 Task: Set up auto-archiving for calendar items older than 3 months in Outlook.
Action: Mouse moved to (6, 75)
Screenshot: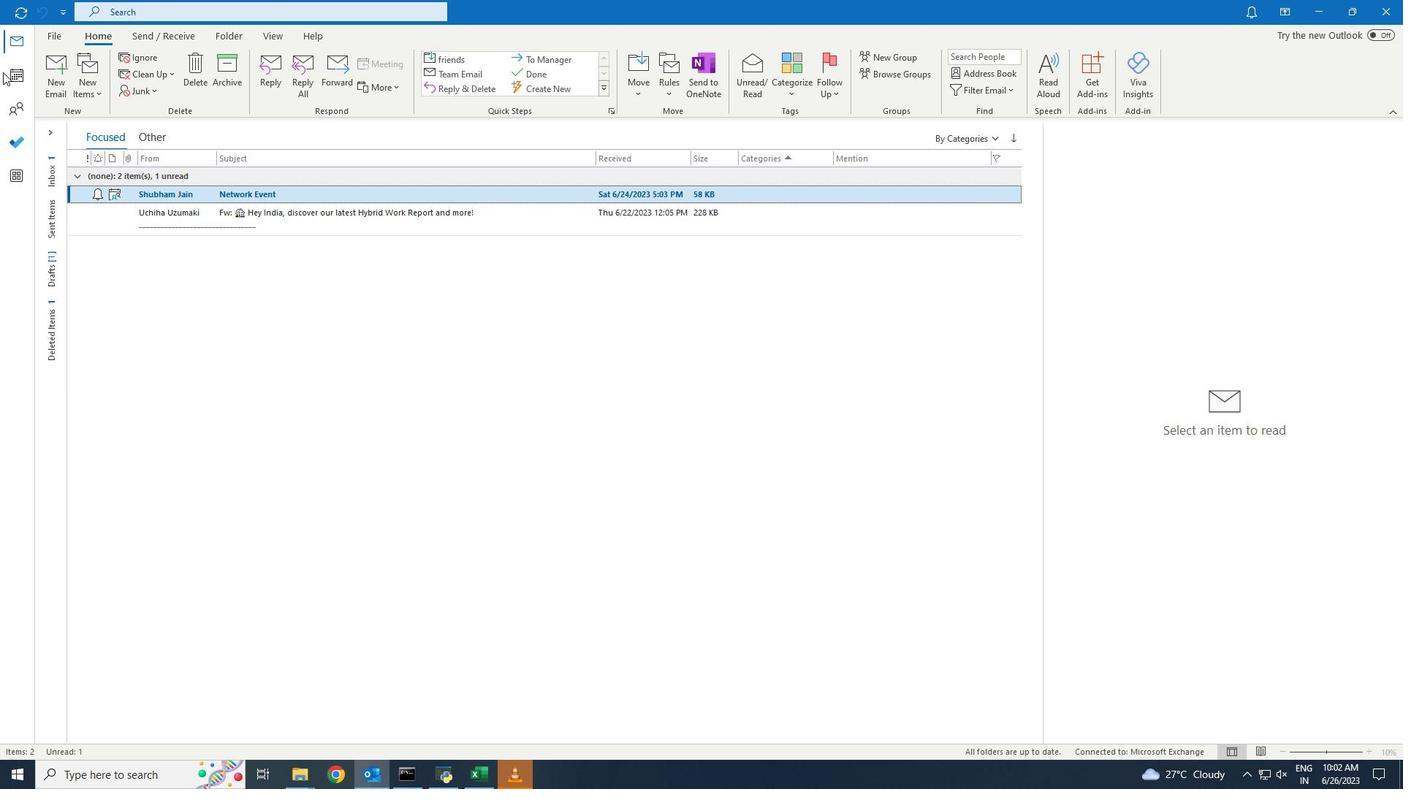 
Action: Mouse pressed left at (6, 75)
Screenshot: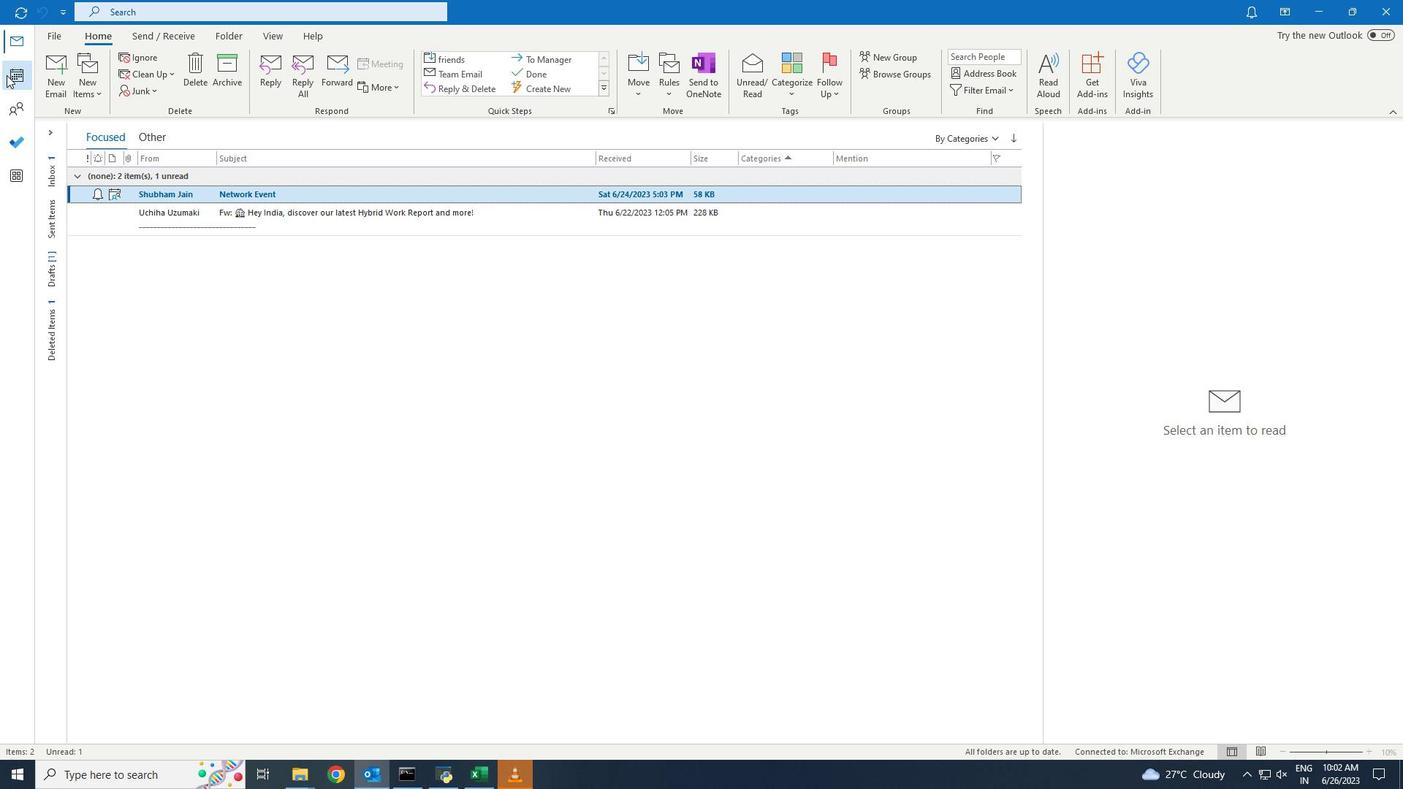 
Action: Mouse moved to (257, 130)
Screenshot: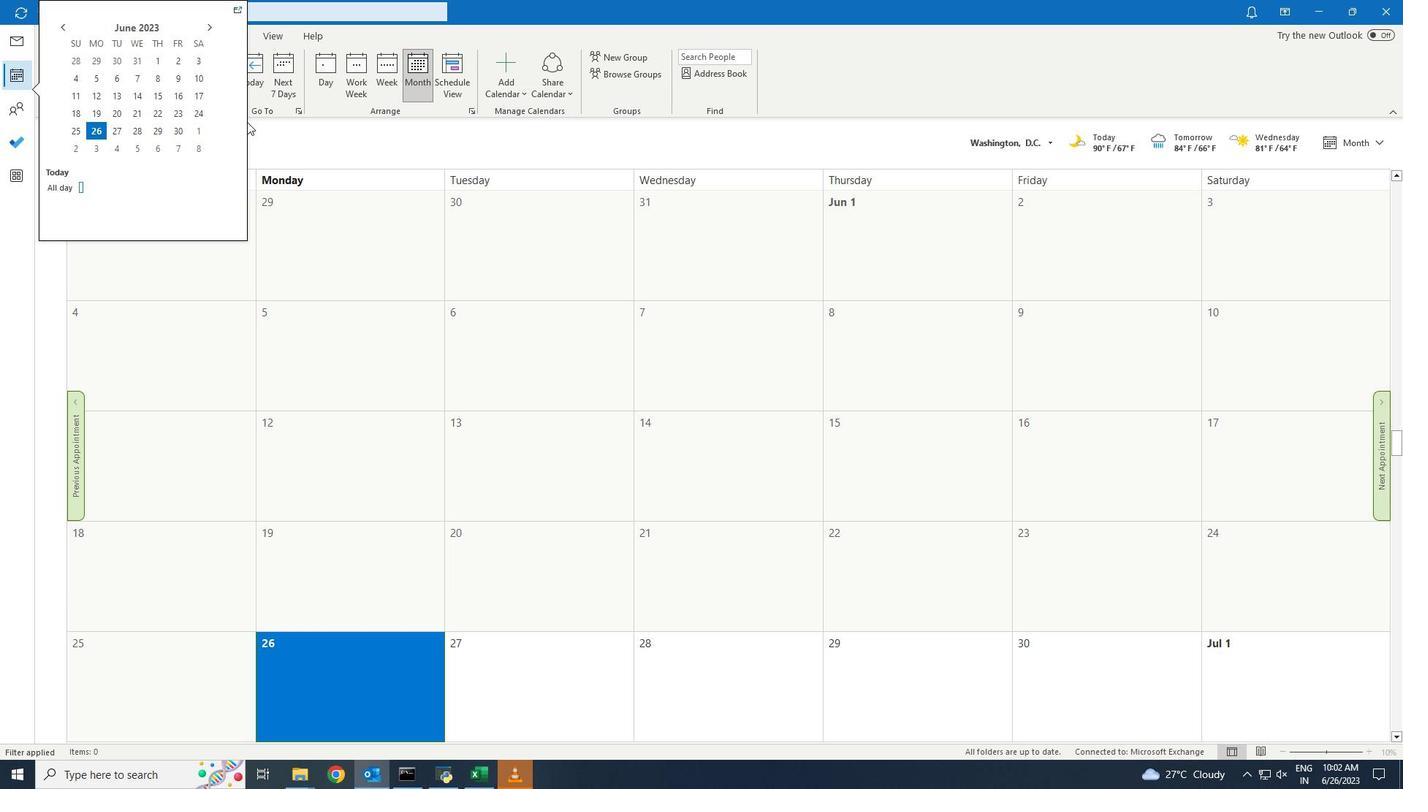 
Action: Mouse pressed left at (257, 130)
Screenshot: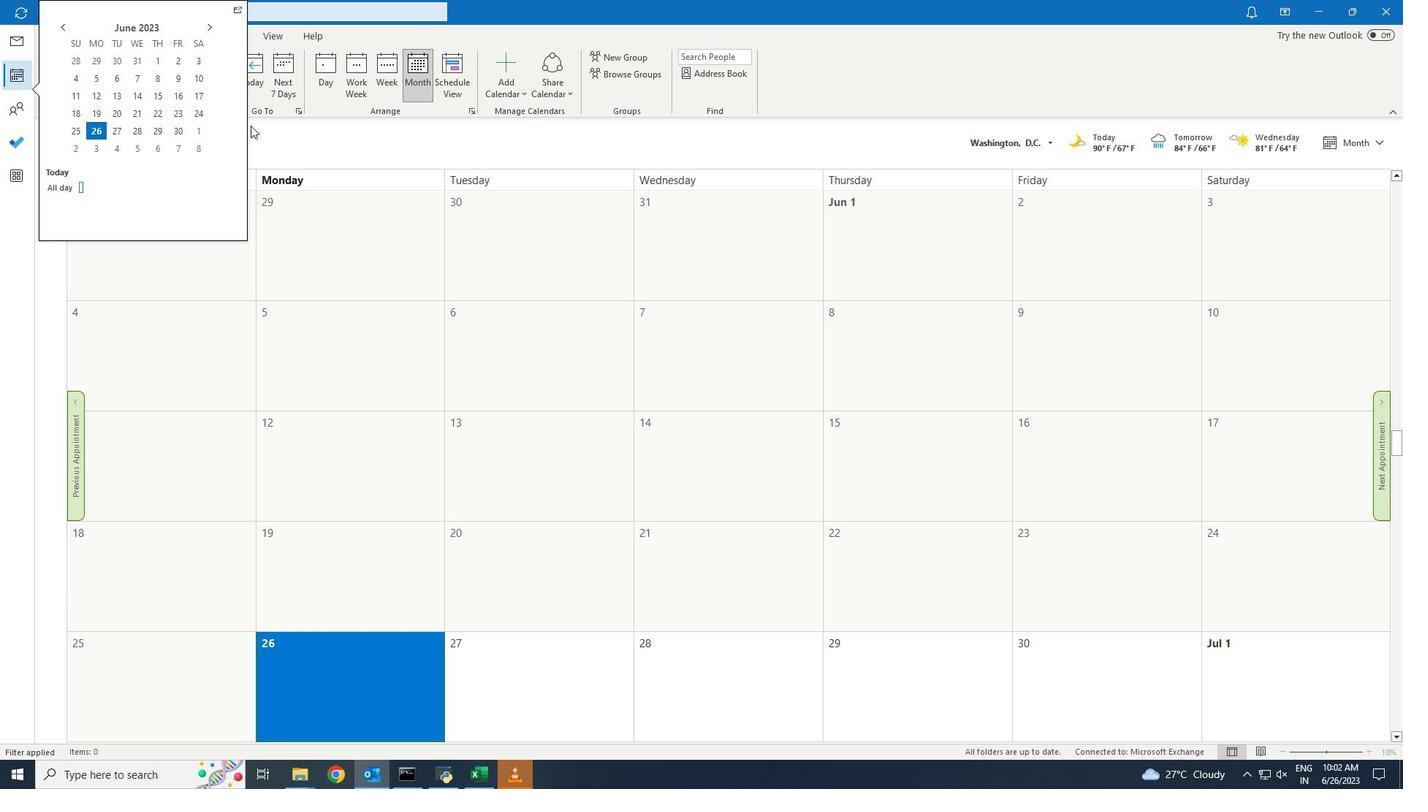 
Action: Mouse moved to (223, 35)
Screenshot: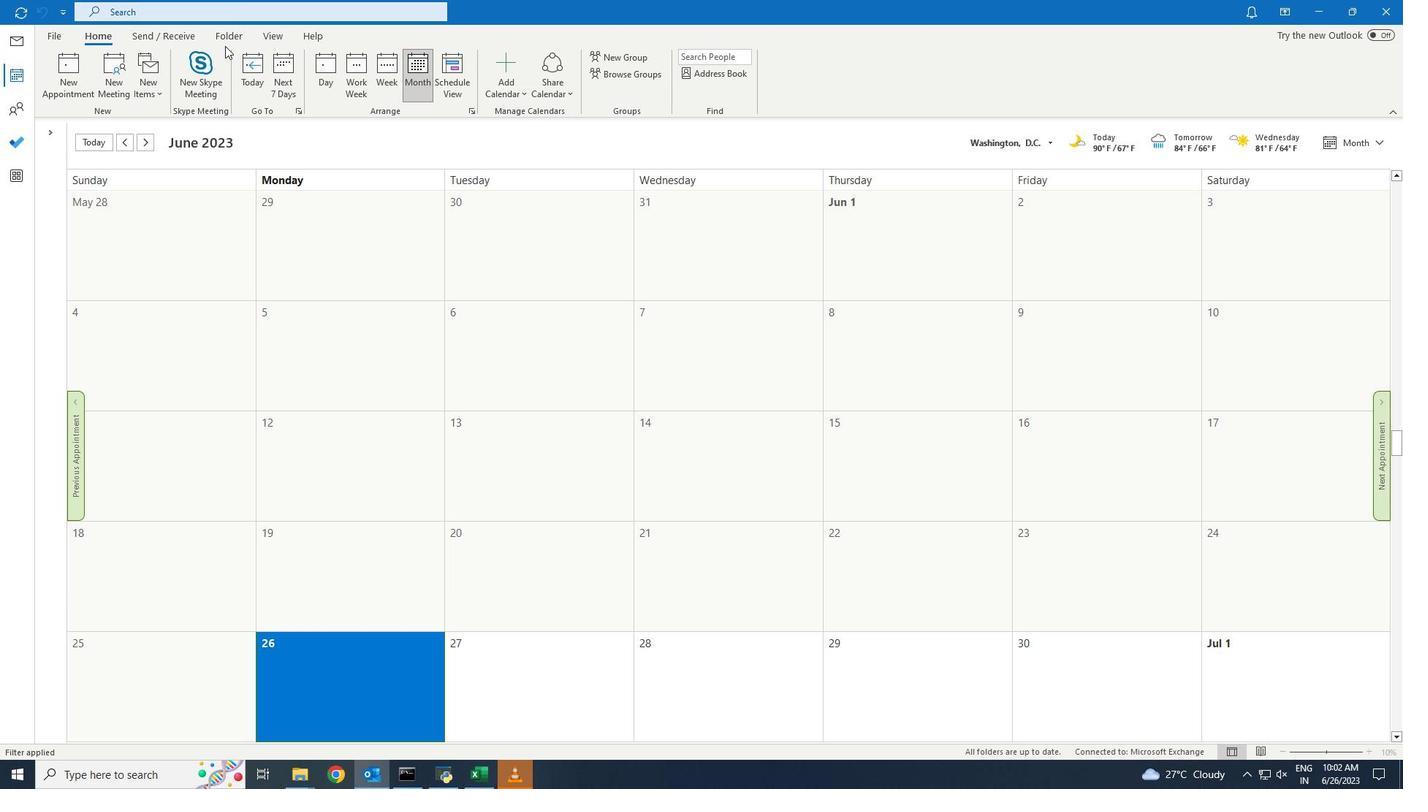 
Action: Mouse pressed left at (223, 35)
Screenshot: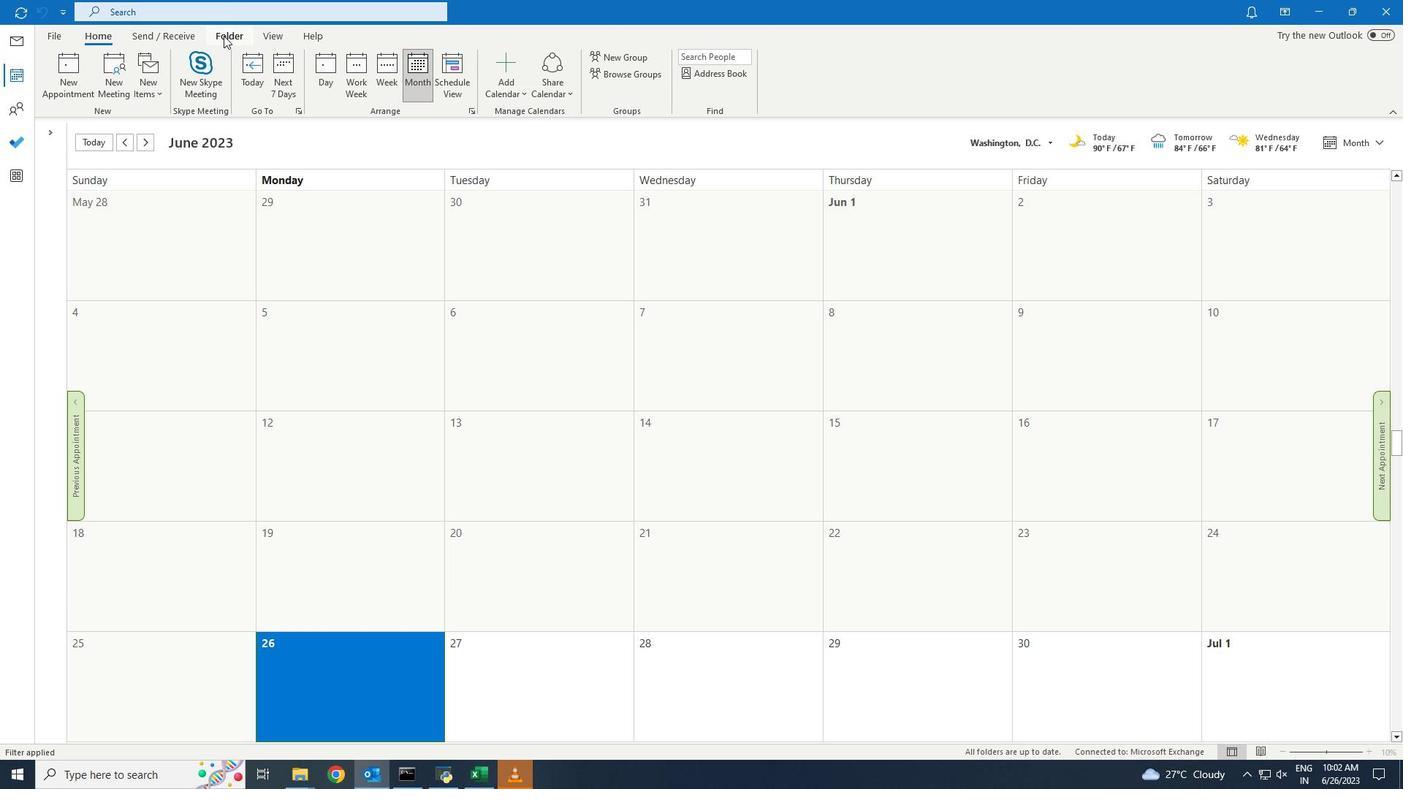 
Action: Mouse moved to (331, 73)
Screenshot: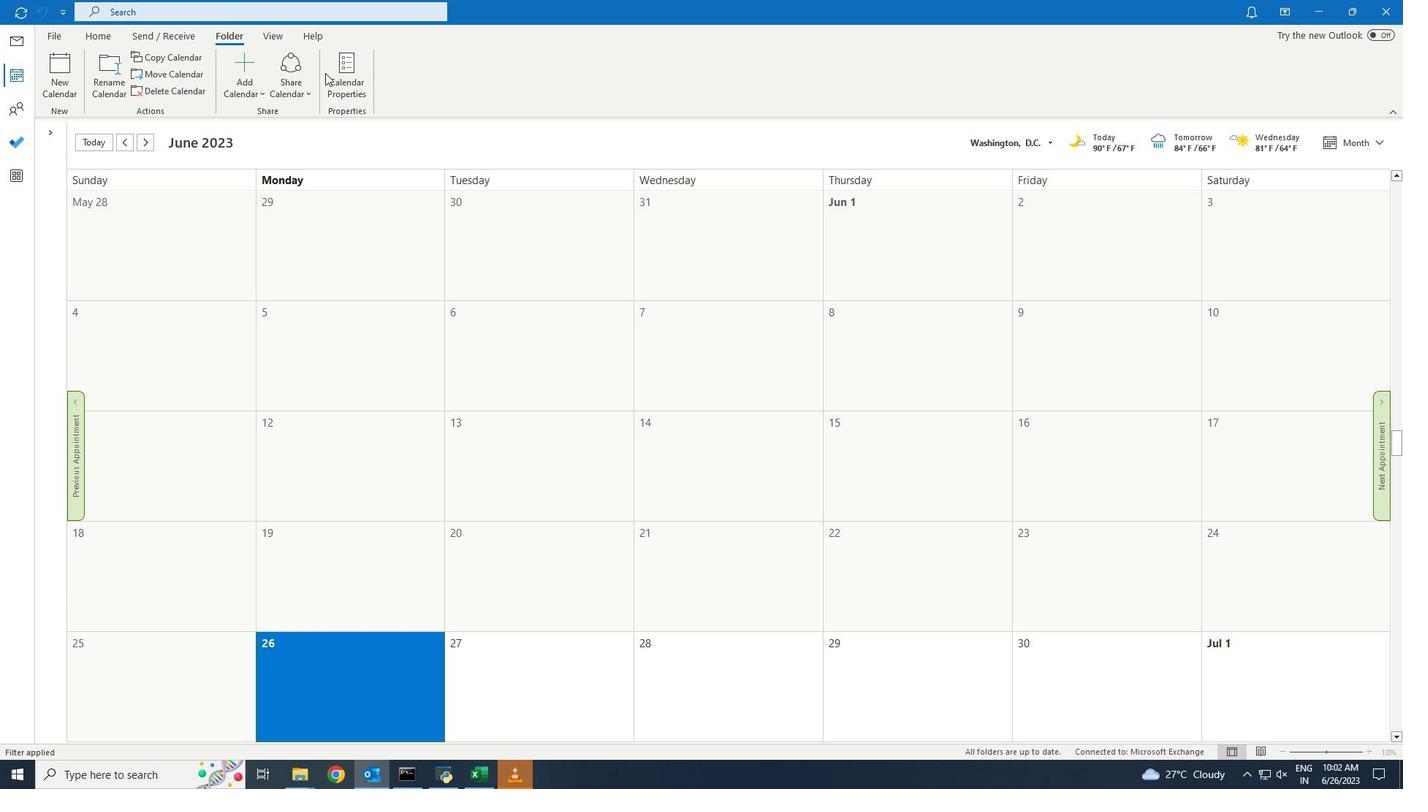 
Action: Mouse pressed left at (331, 73)
Screenshot: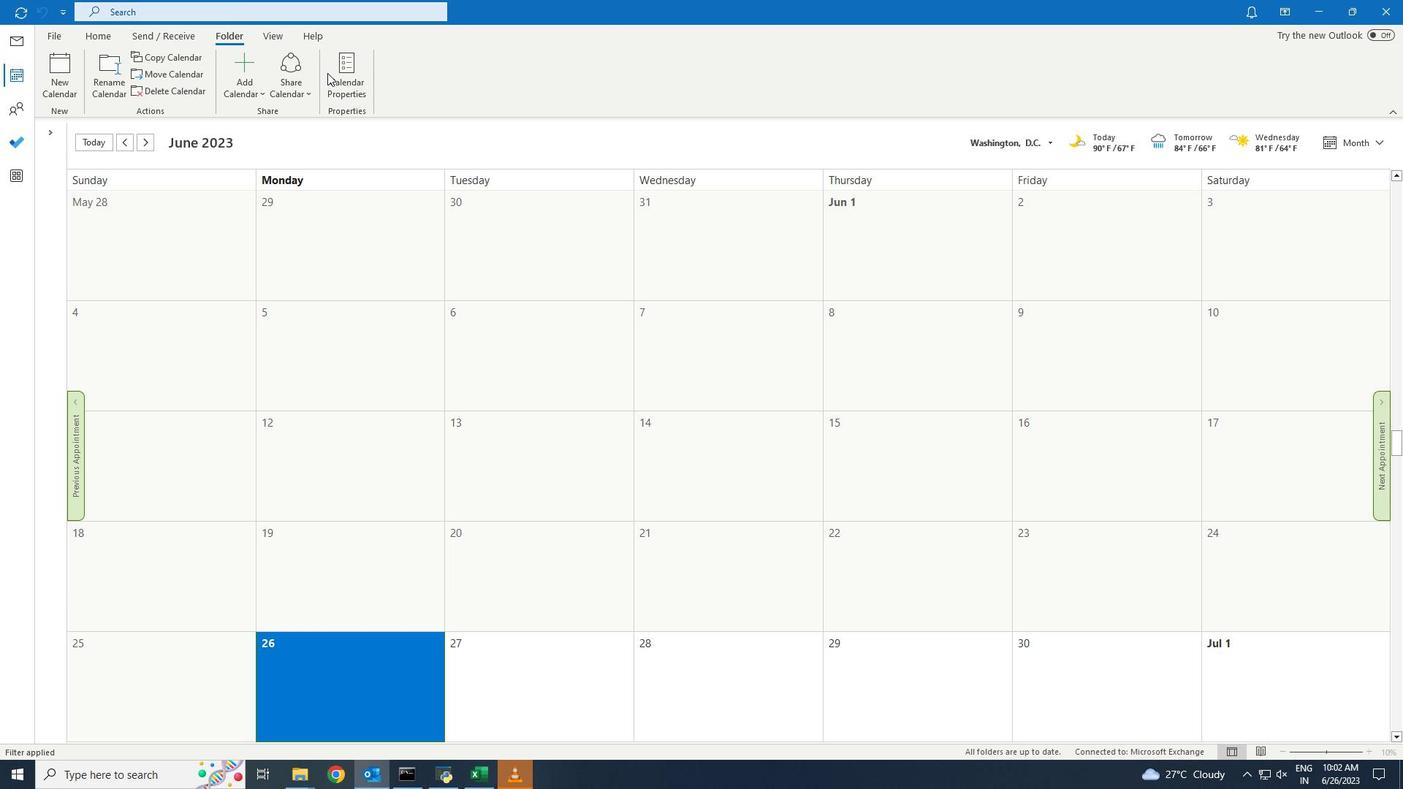 
Action: Mouse moved to (629, 219)
Screenshot: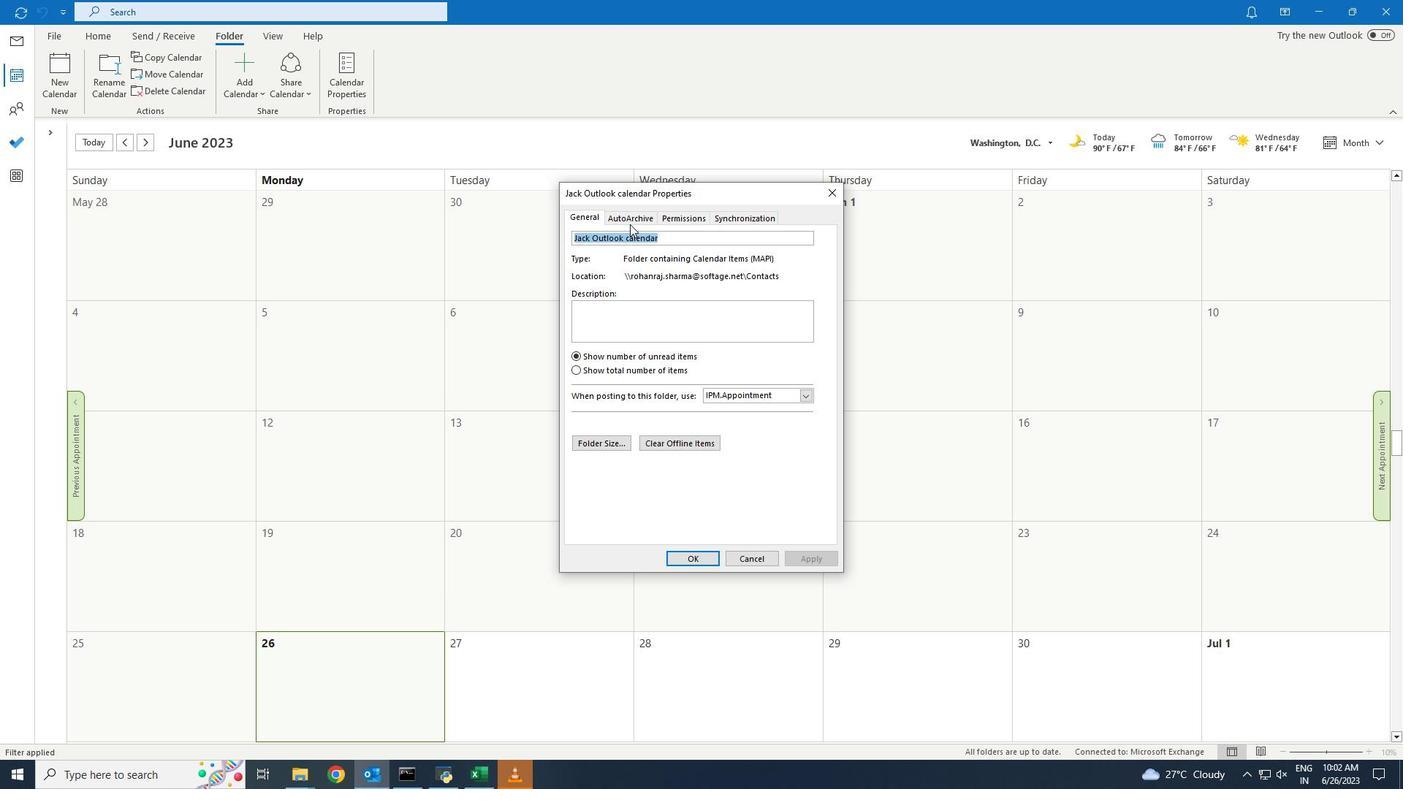 
Action: Mouse pressed left at (629, 219)
Screenshot: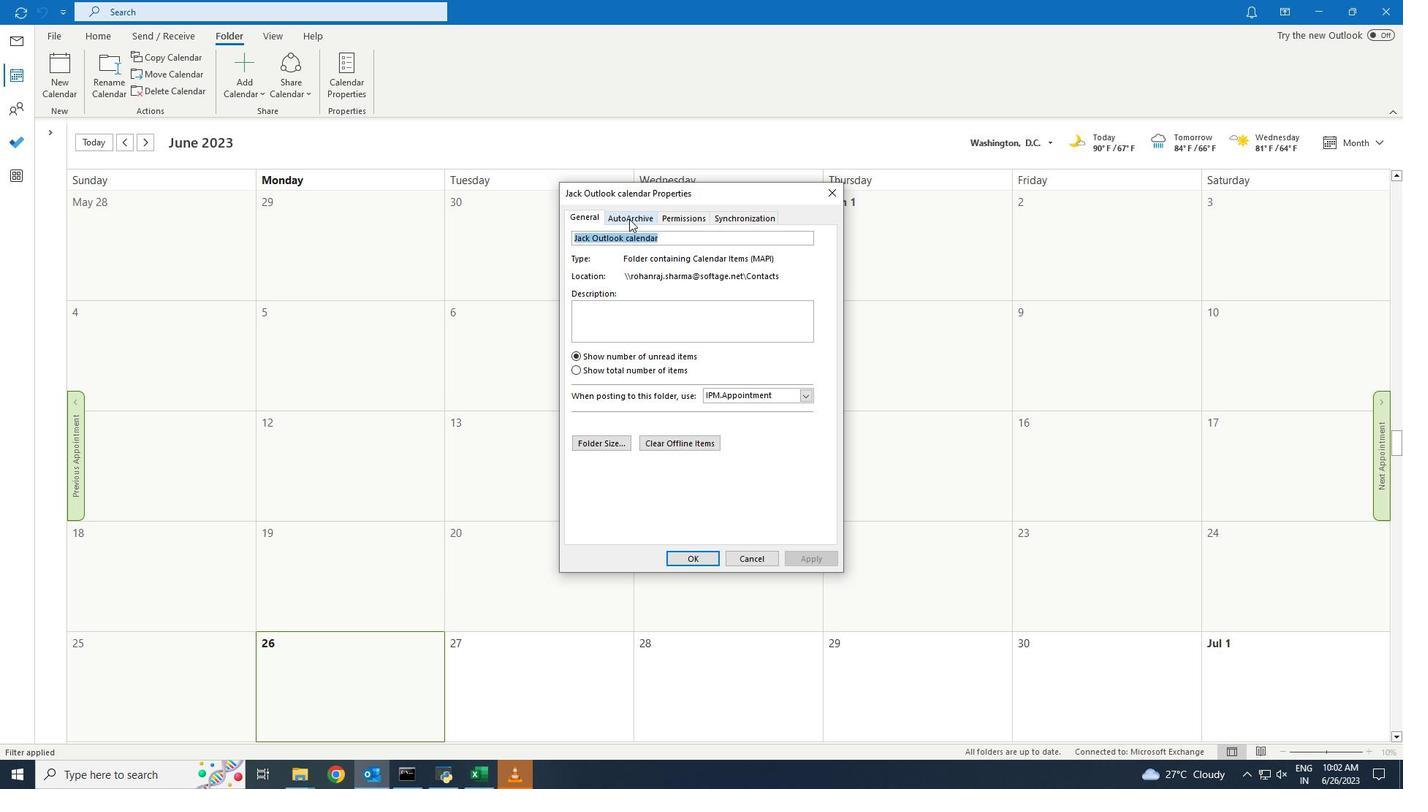 
Action: Mouse moved to (577, 278)
Screenshot: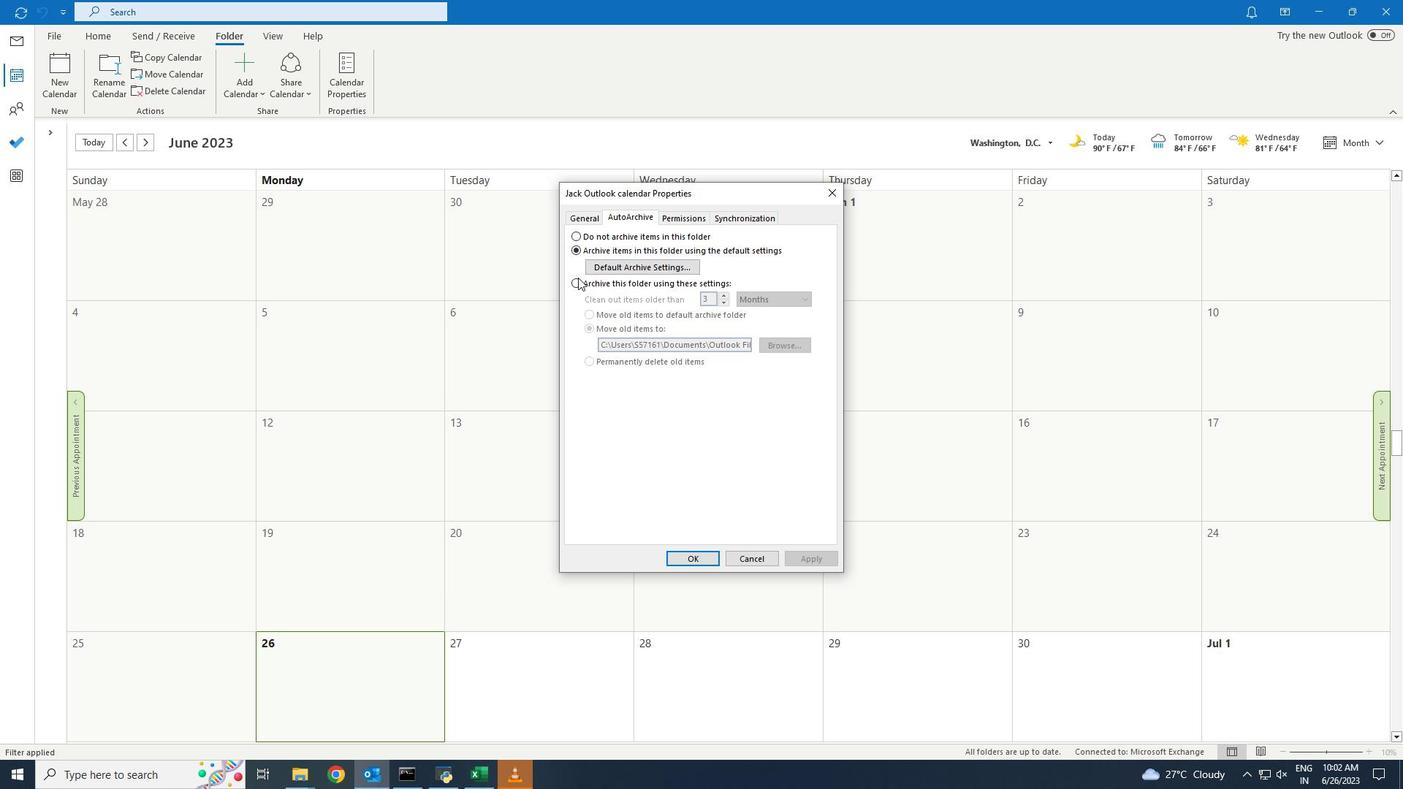 
Action: Mouse pressed left at (577, 278)
Screenshot: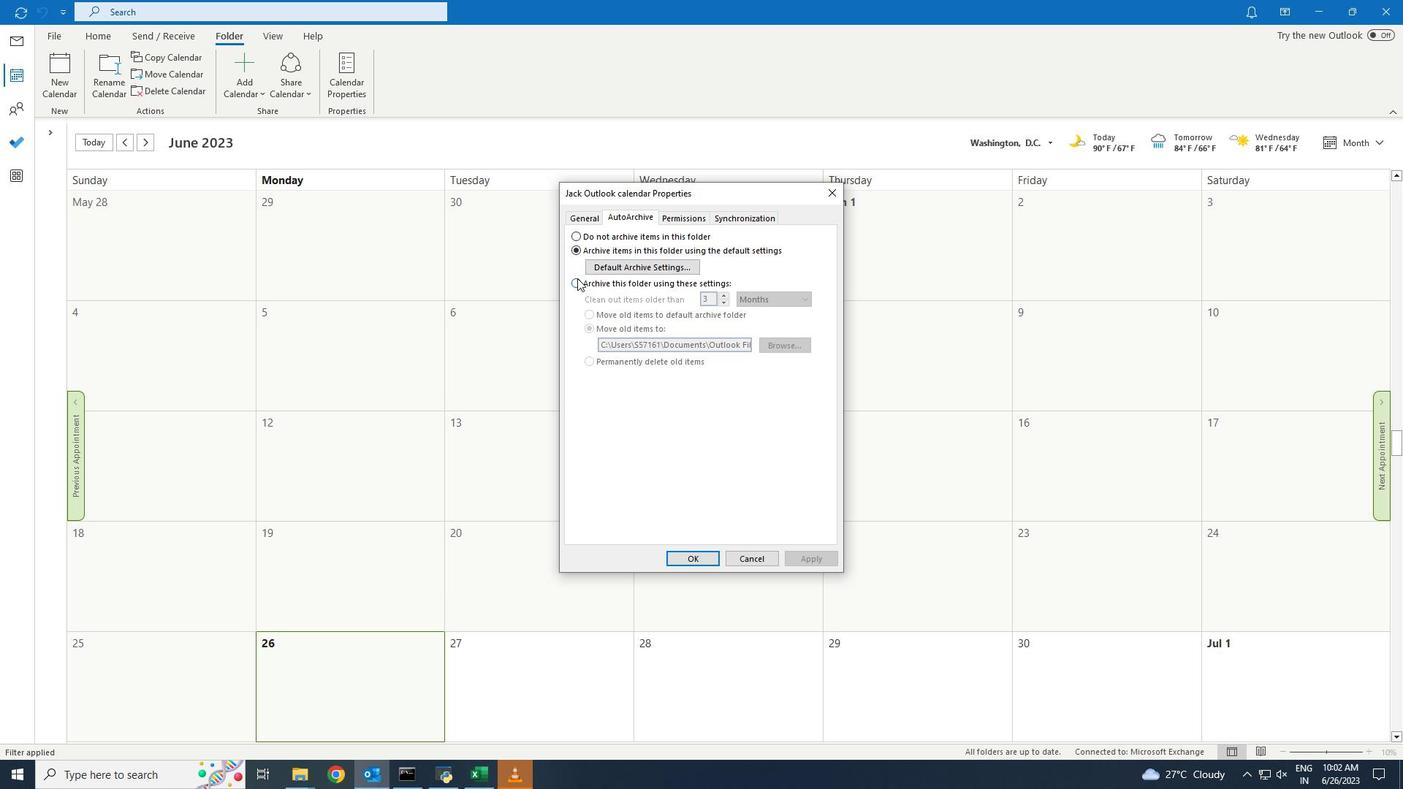 
Action: Mouse moved to (587, 314)
Screenshot: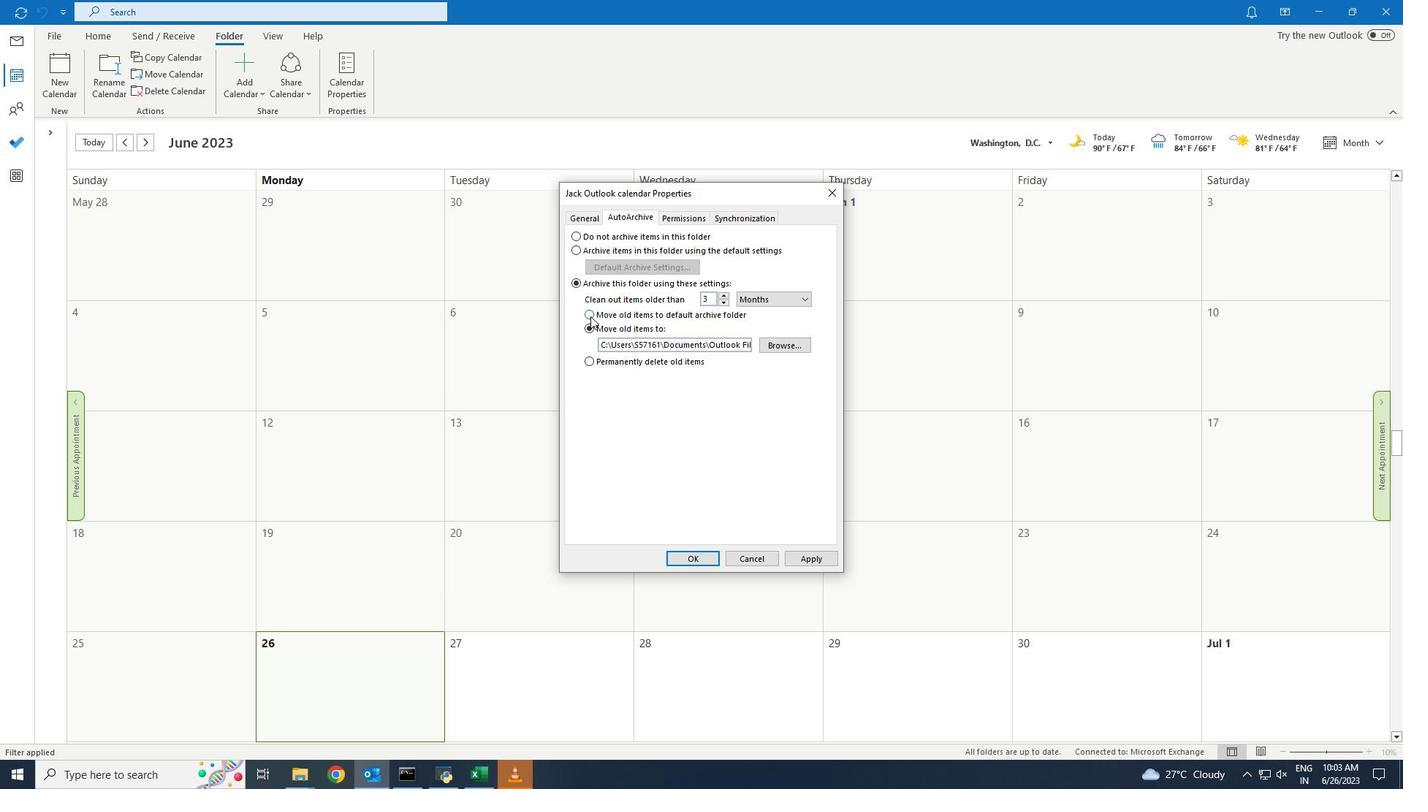 
Action: Mouse pressed left at (587, 314)
Screenshot: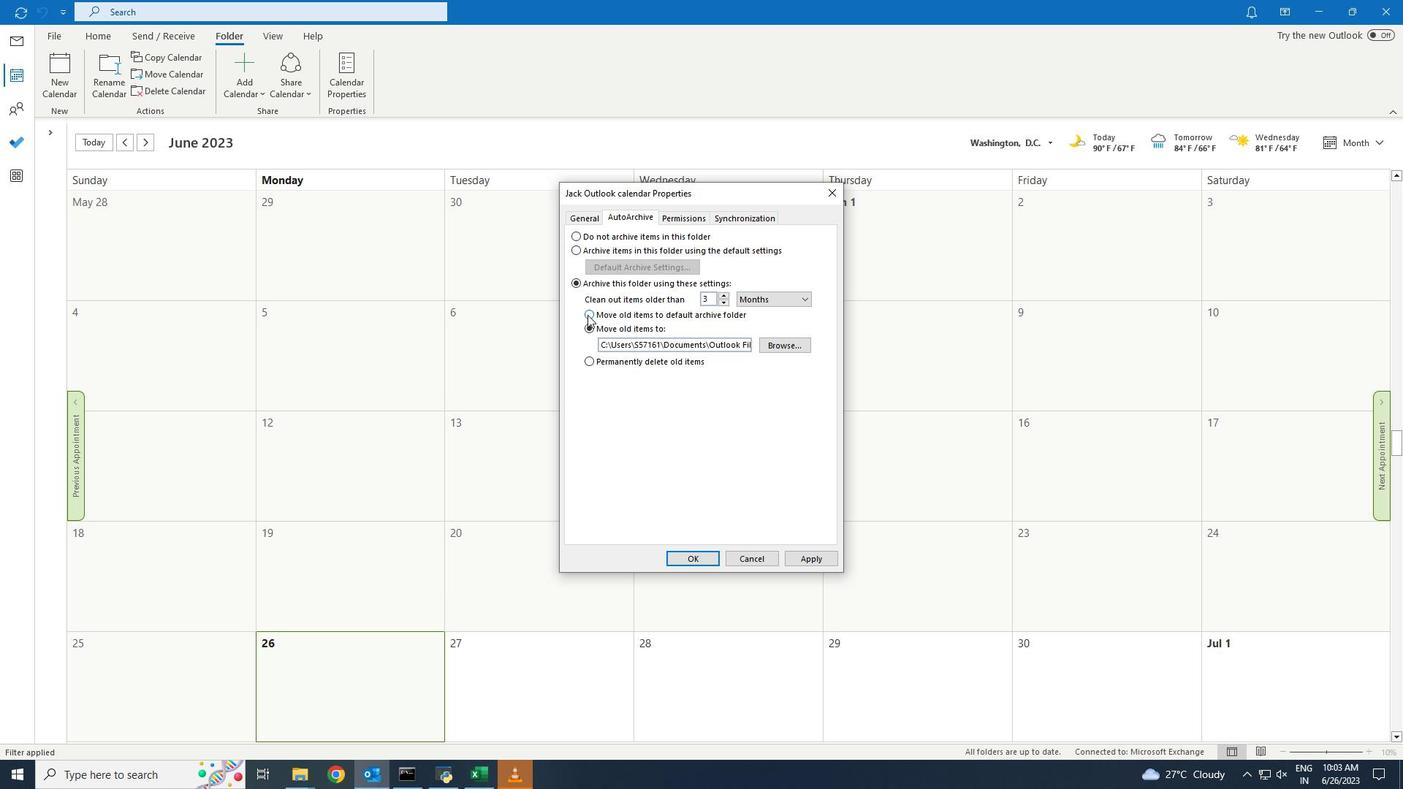 
Action: Mouse moved to (688, 552)
Screenshot: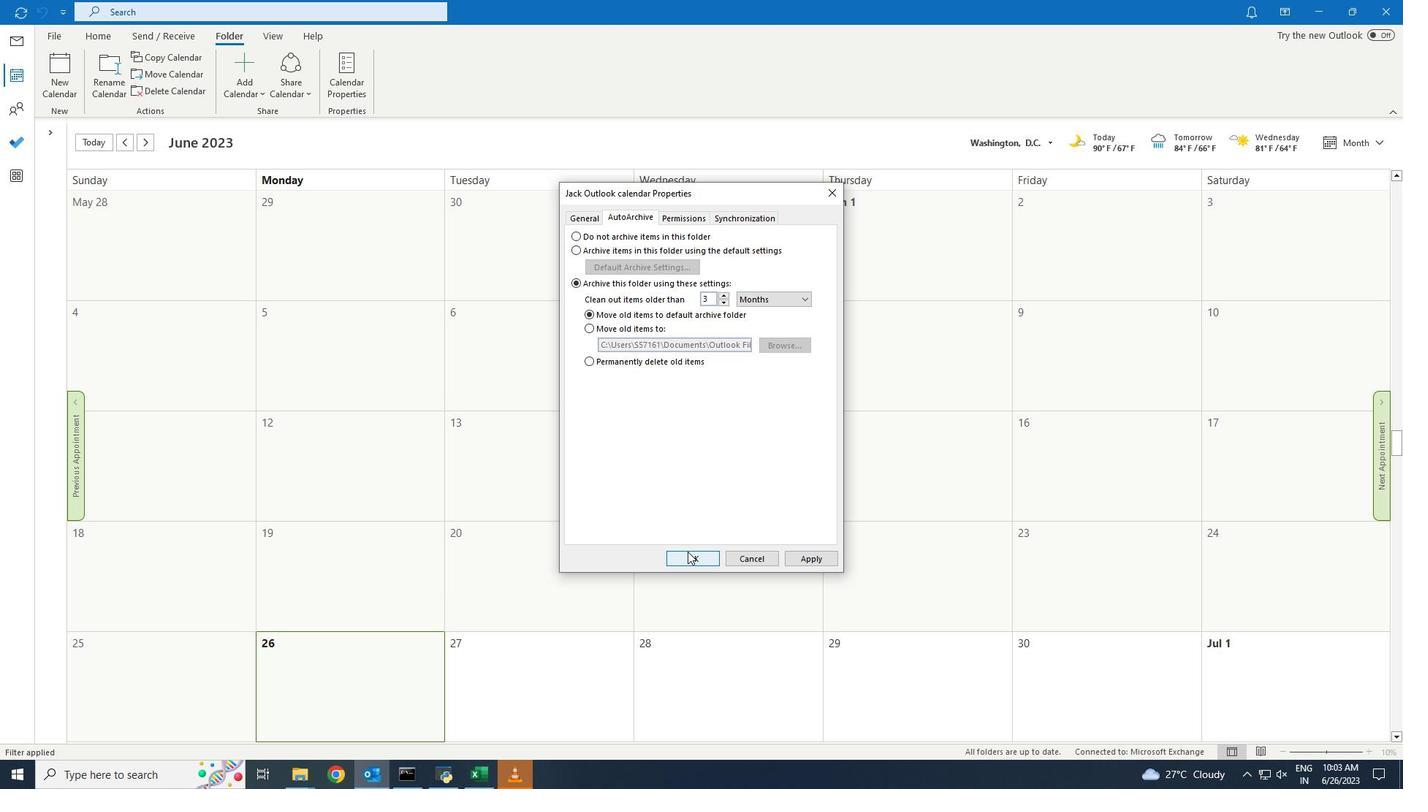 
Action: Mouse pressed left at (688, 552)
Screenshot: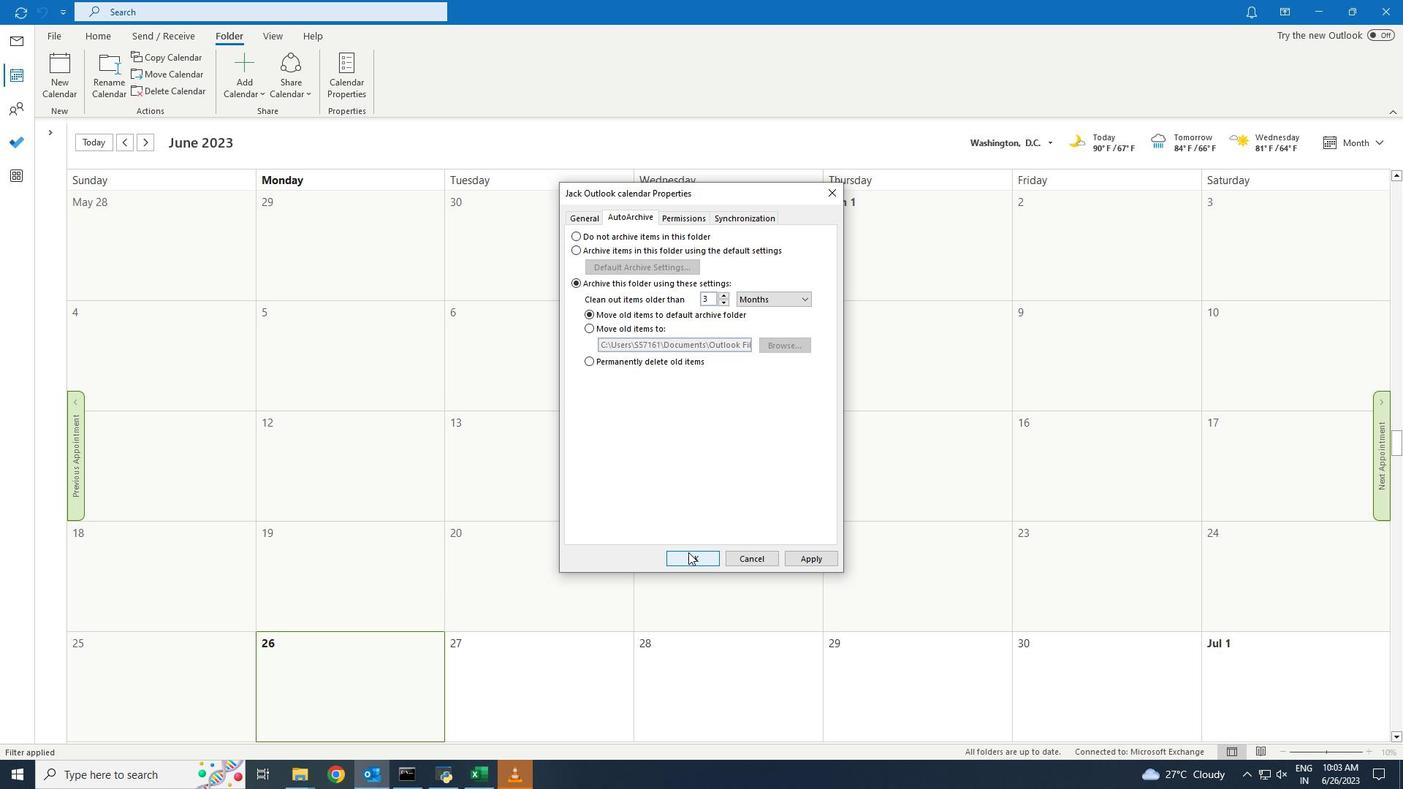 
Action: Mouse moved to (689, 553)
Screenshot: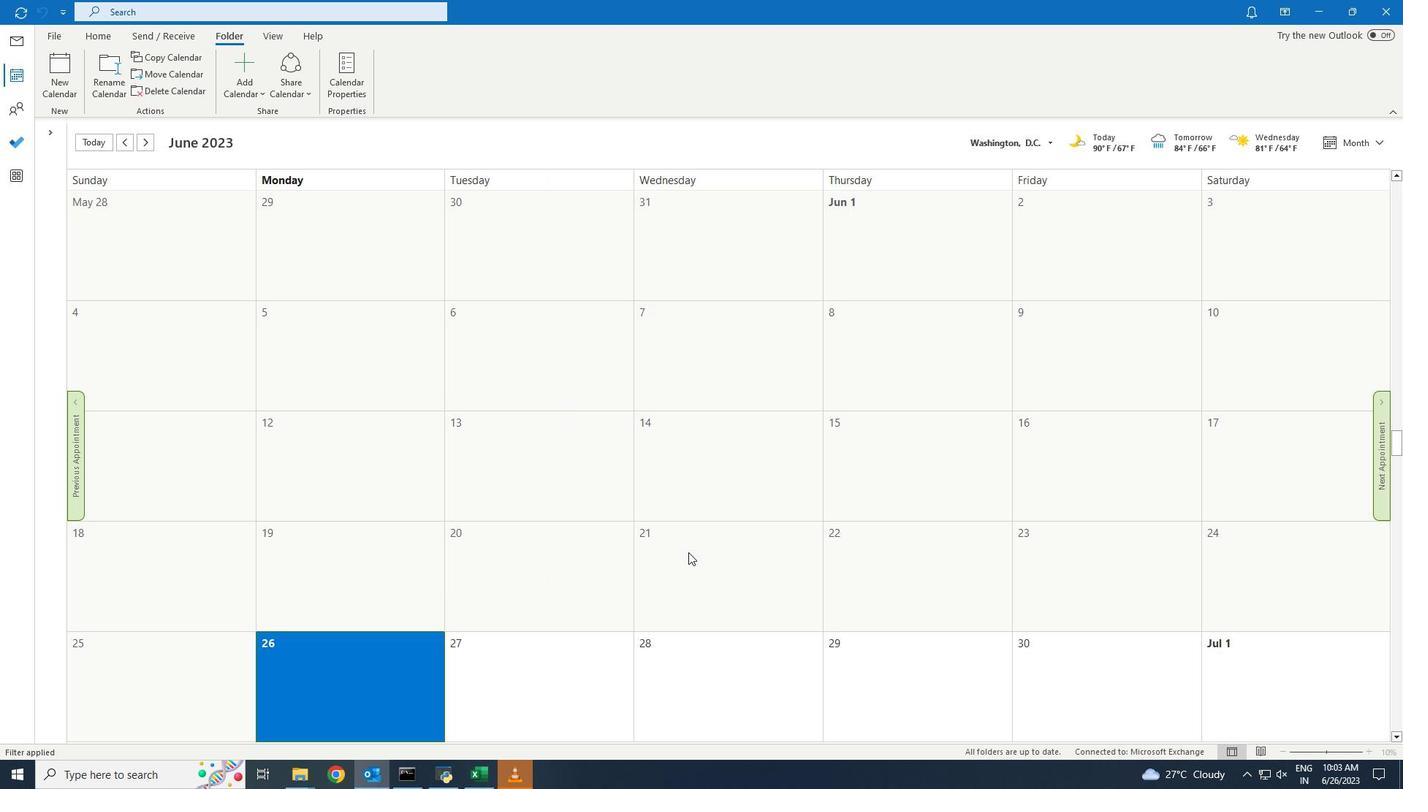 
